Task: Change Filter to Vignette on "Movie B.mp4" and play.
Action: Mouse moved to (229, 223)
Screenshot: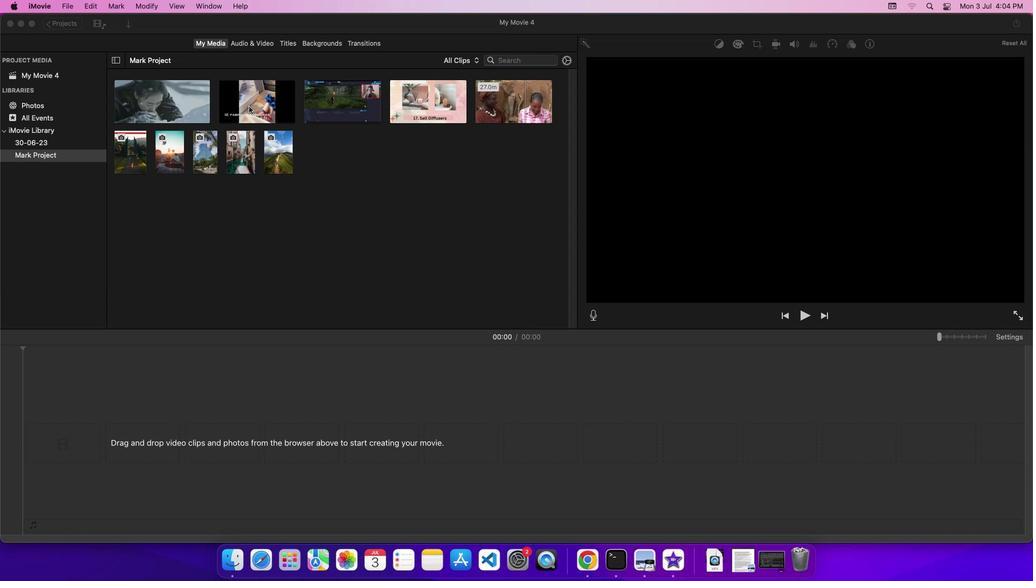 
Action: Mouse pressed left at (229, 223)
Screenshot: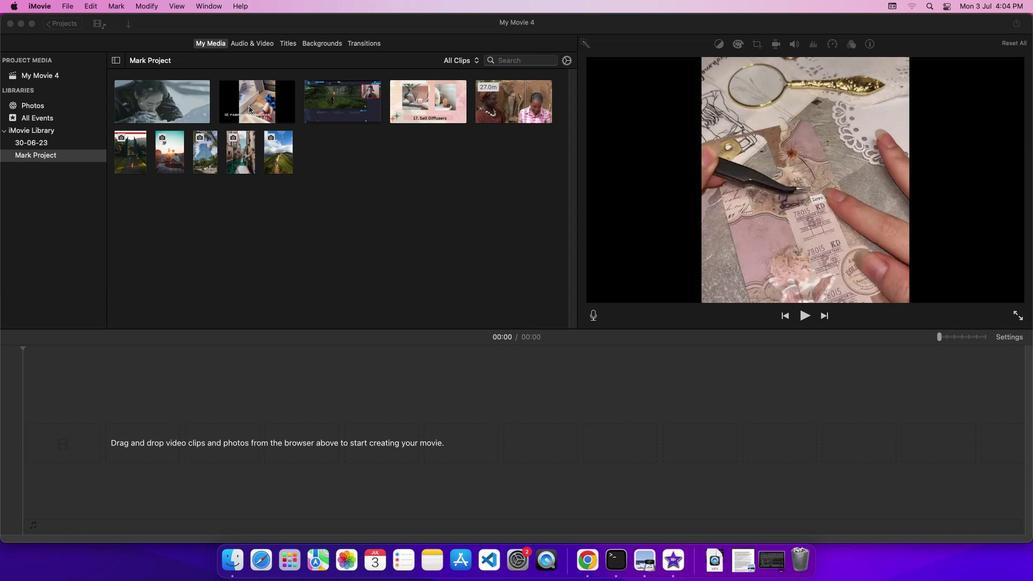 
Action: Mouse moved to (237, 221)
Screenshot: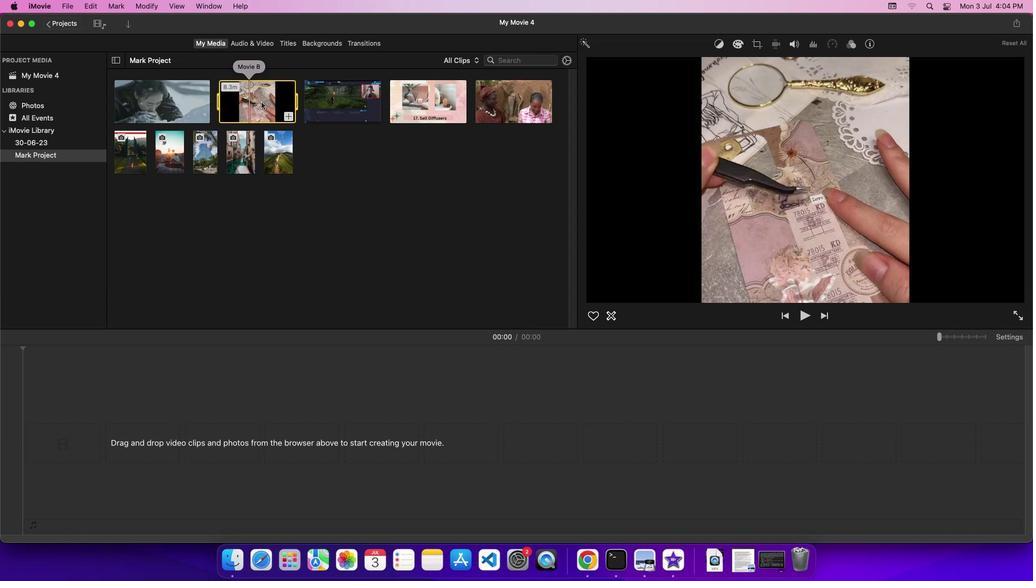 
Action: Mouse pressed left at (237, 221)
Screenshot: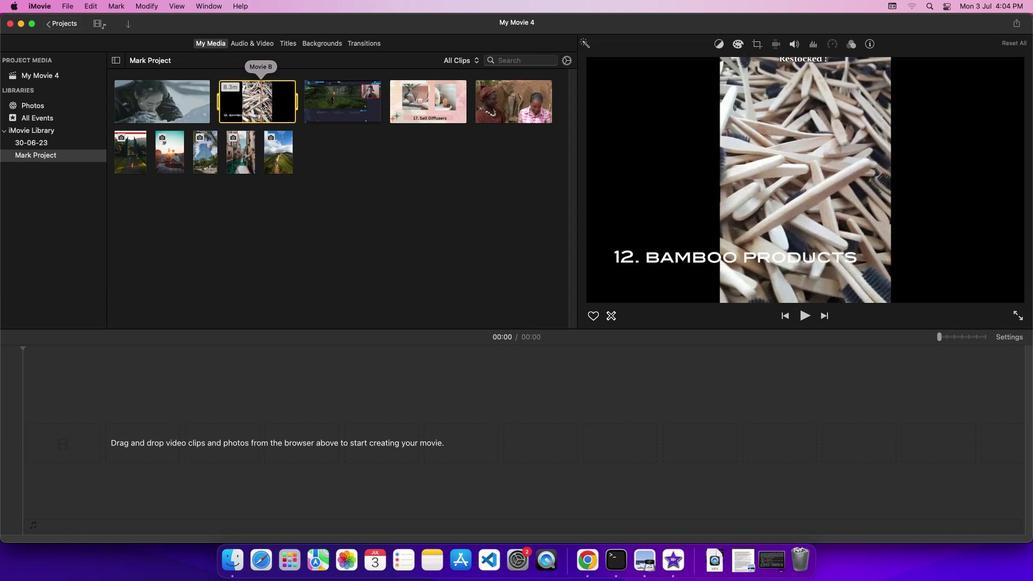 
Action: Mouse pressed left at (237, 221)
Screenshot: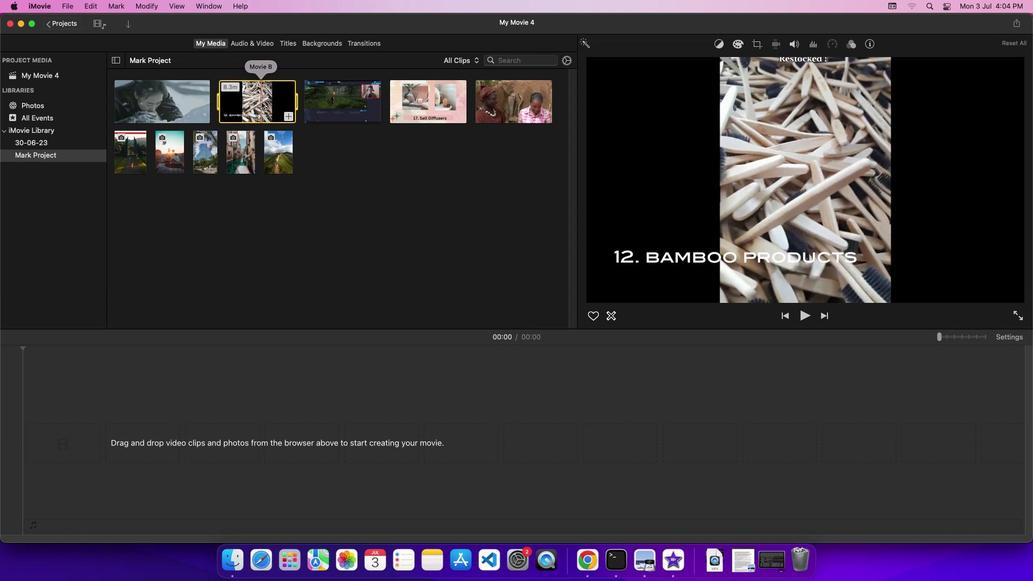 
Action: Mouse pressed left at (237, 221)
Screenshot: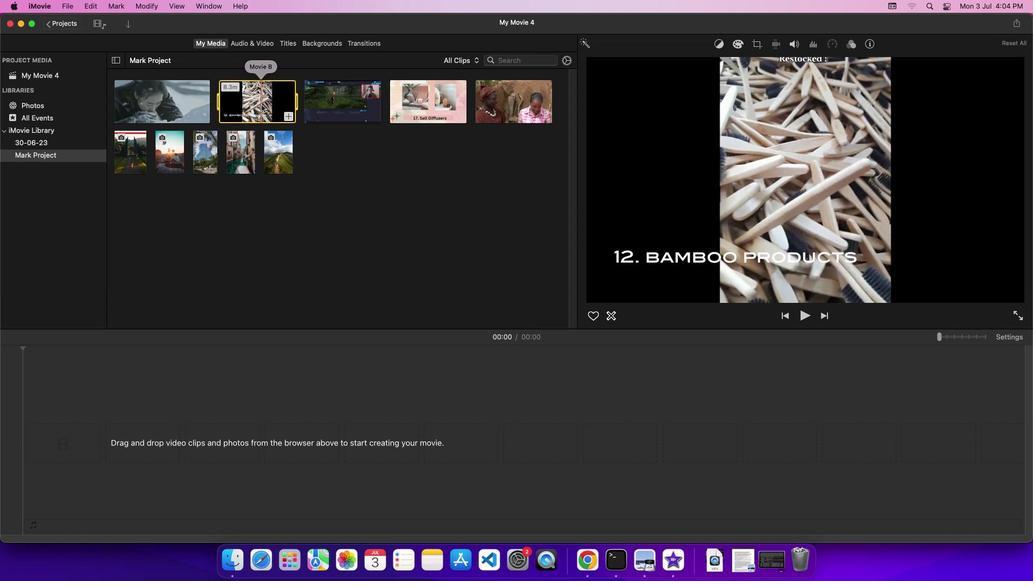 
Action: Mouse moved to (730, 320)
Screenshot: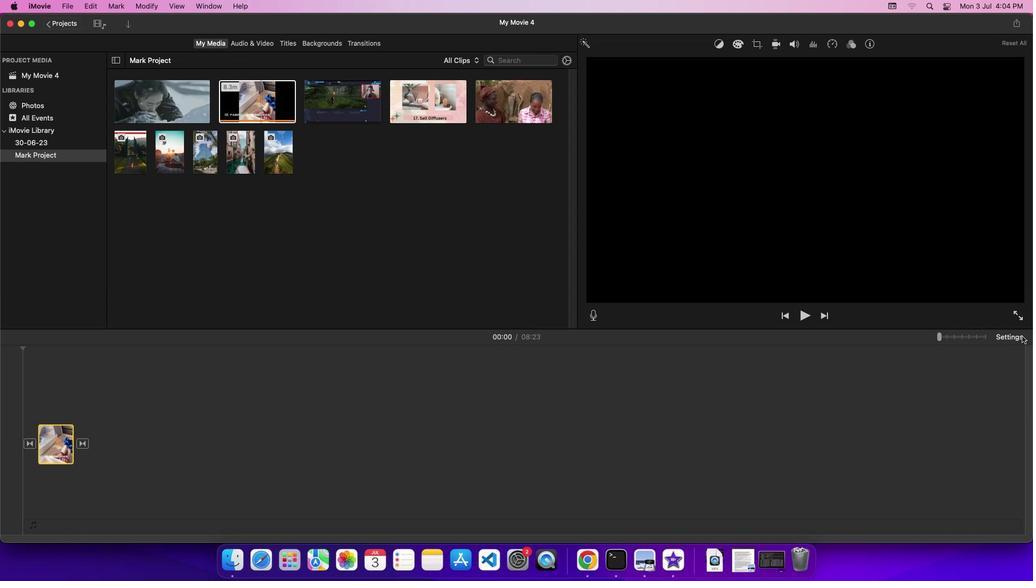
Action: Mouse pressed left at (730, 320)
Screenshot: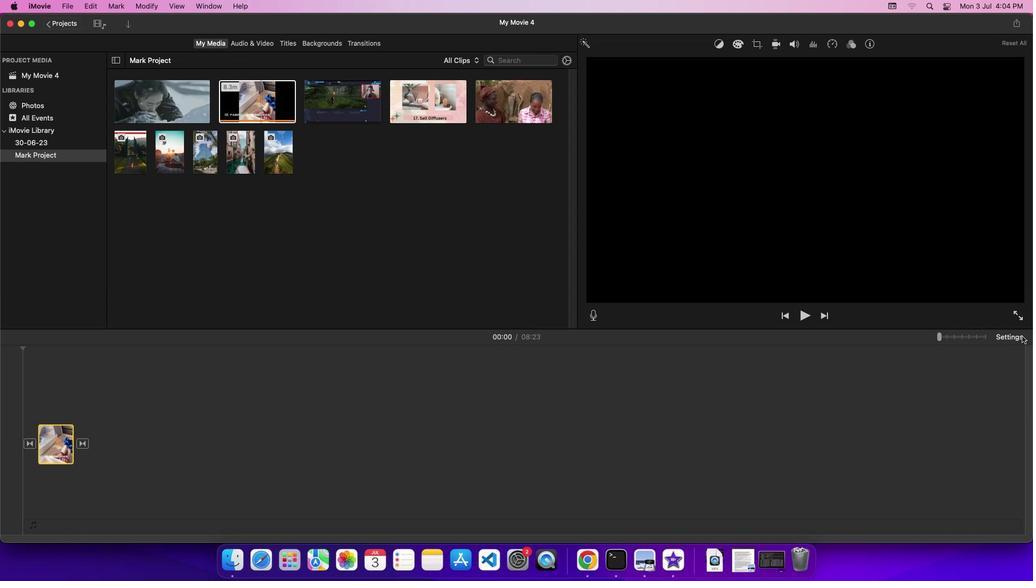 
Action: Mouse moved to (667, 348)
Screenshot: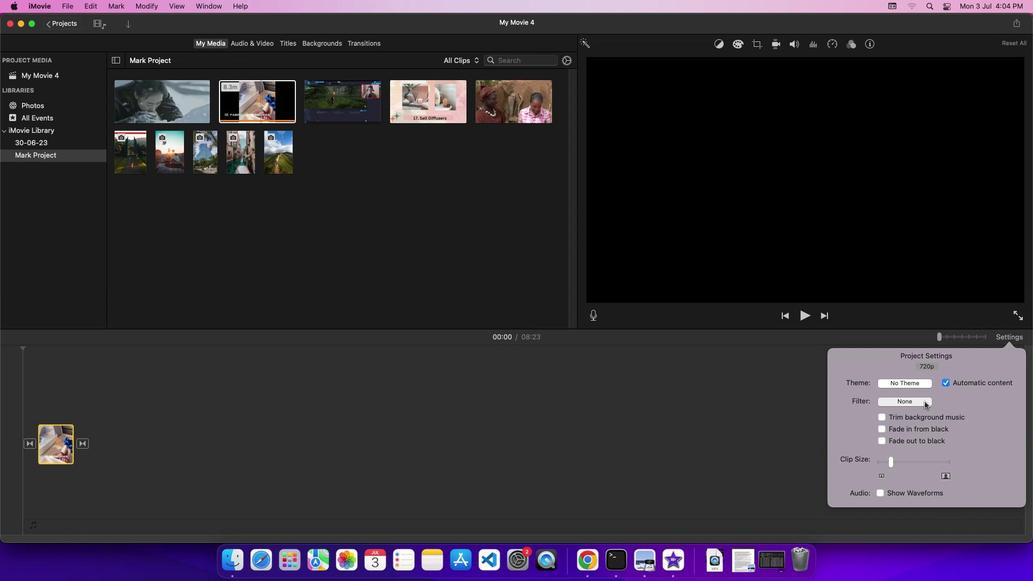 
Action: Mouse pressed left at (667, 348)
Screenshot: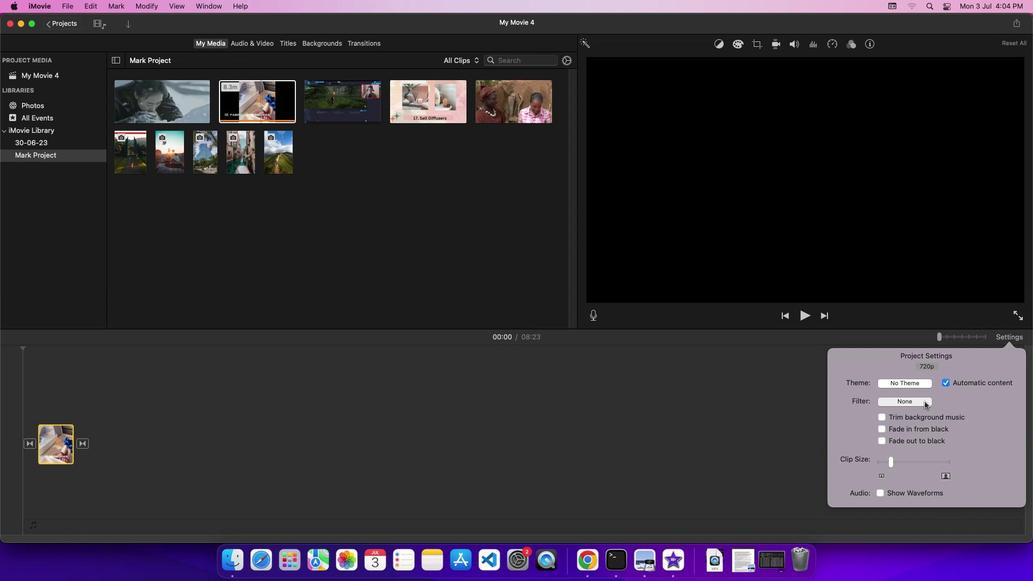 
Action: Mouse moved to (192, 243)
Screenshot: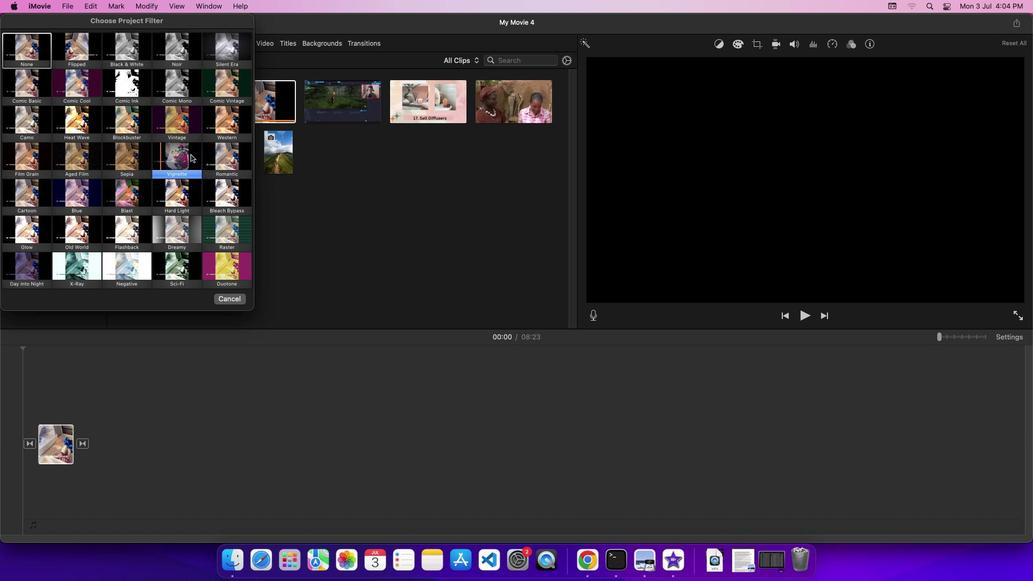
Action: Mouse pressed left at (192, 243)
Screenshot: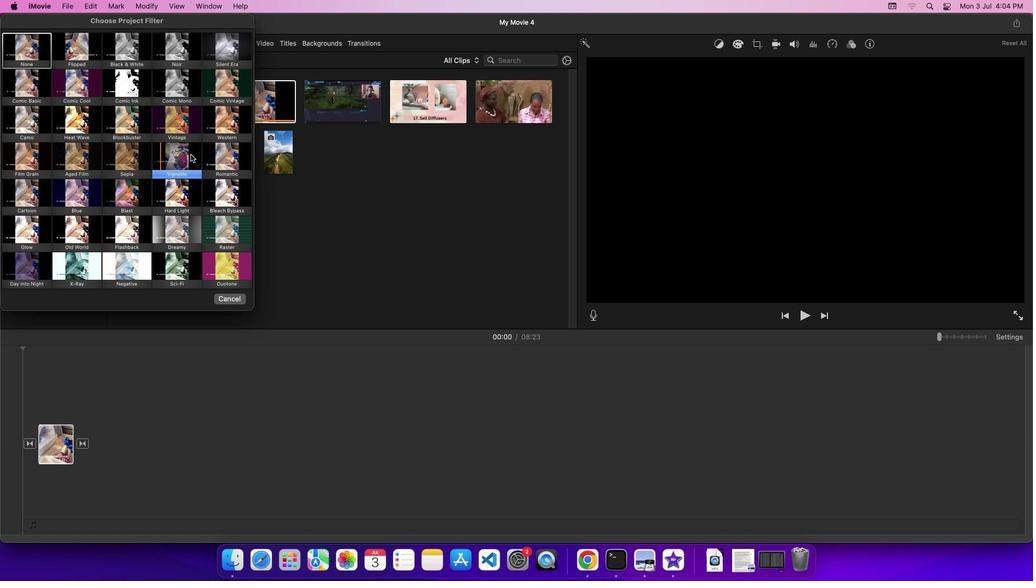 
Action: Mouse moved to (101, 360)
Screenshot: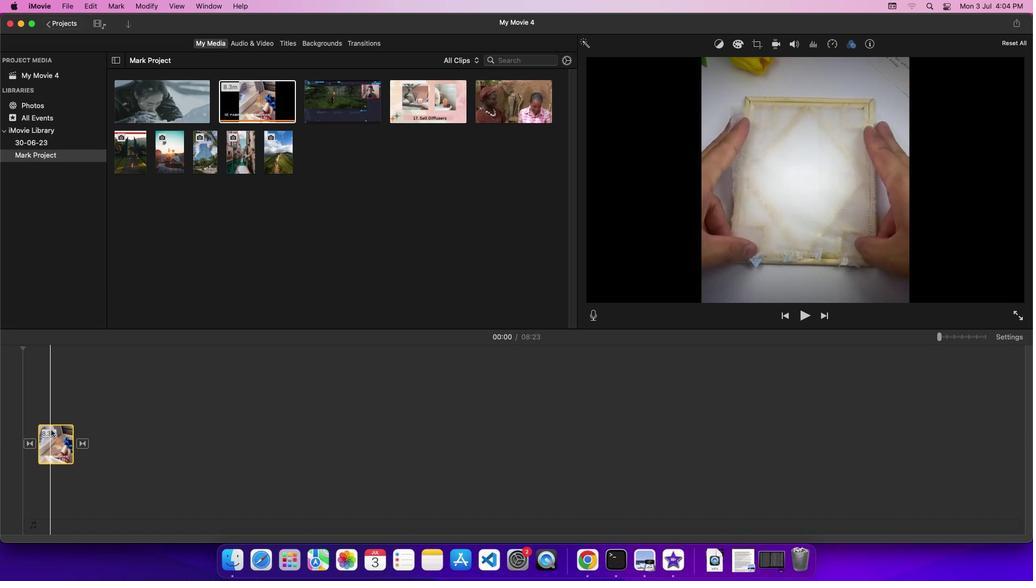 
Action: Mouse pressed left at (101, 360)
Screenshot: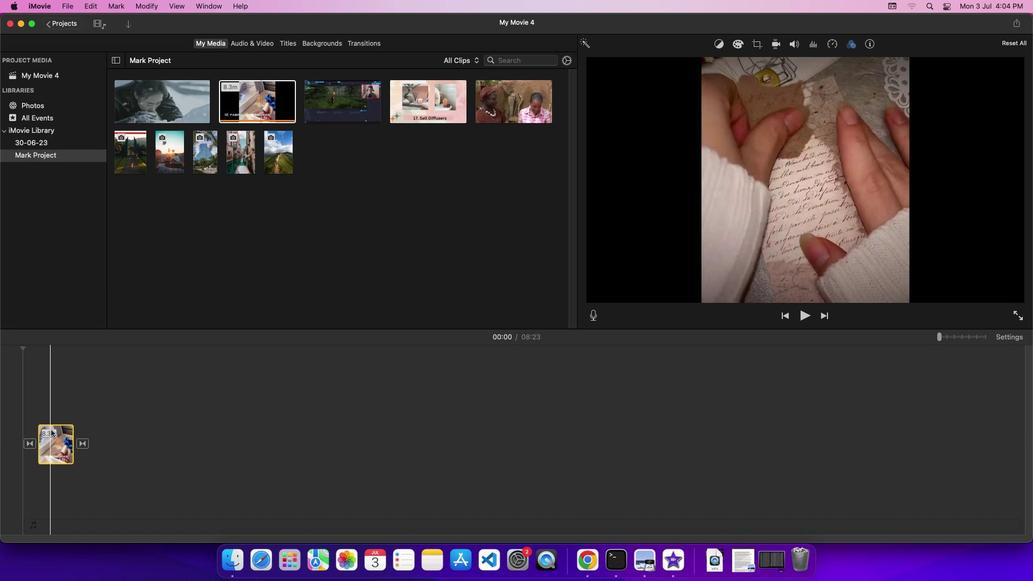 
Action: Mouse moved to (590, 310)
Screenshot: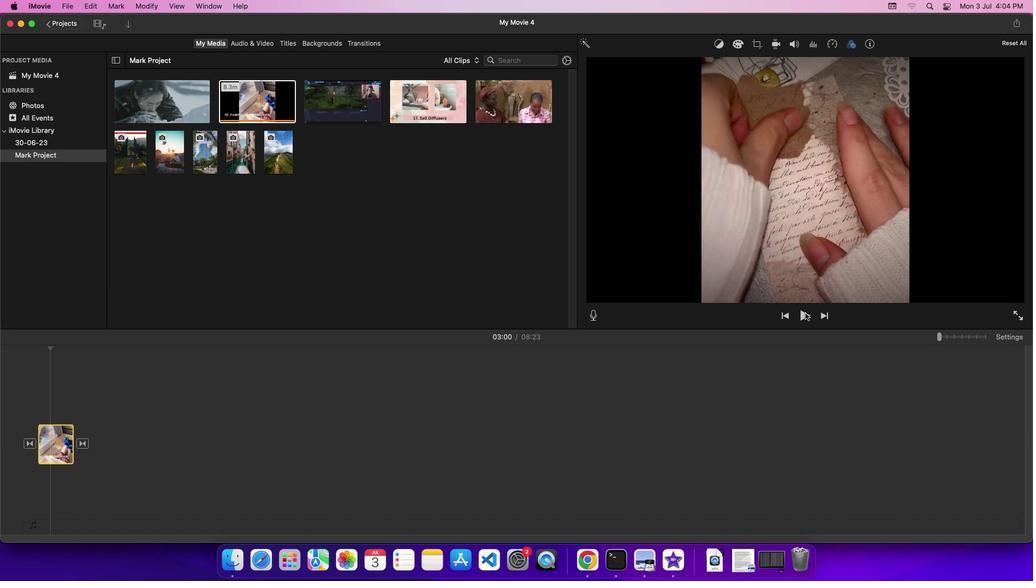 
Action: Mouse pressed left at (590, 310)
Screenshot: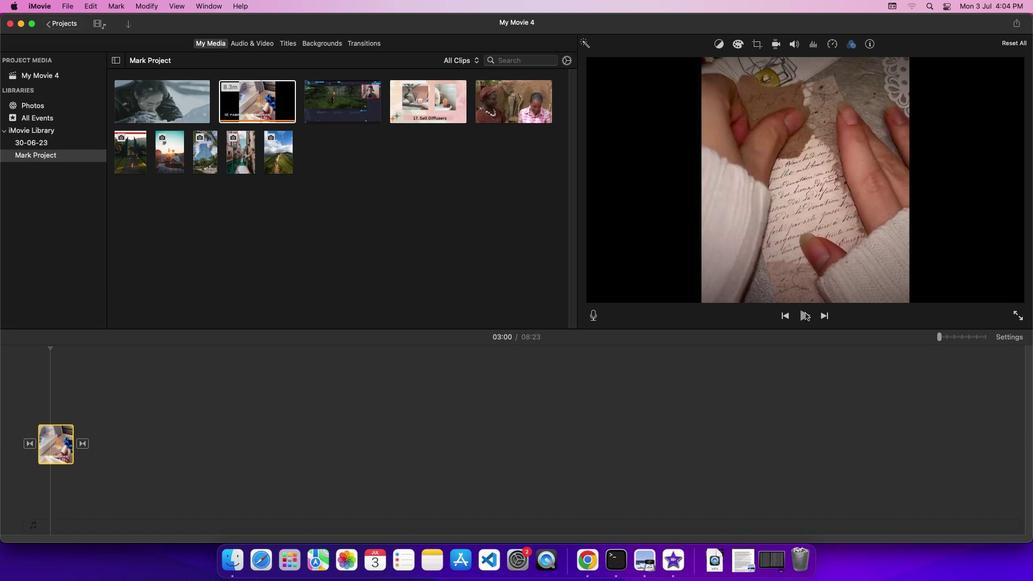 
Action: Mouse moved to (594, 314)
Screenshot: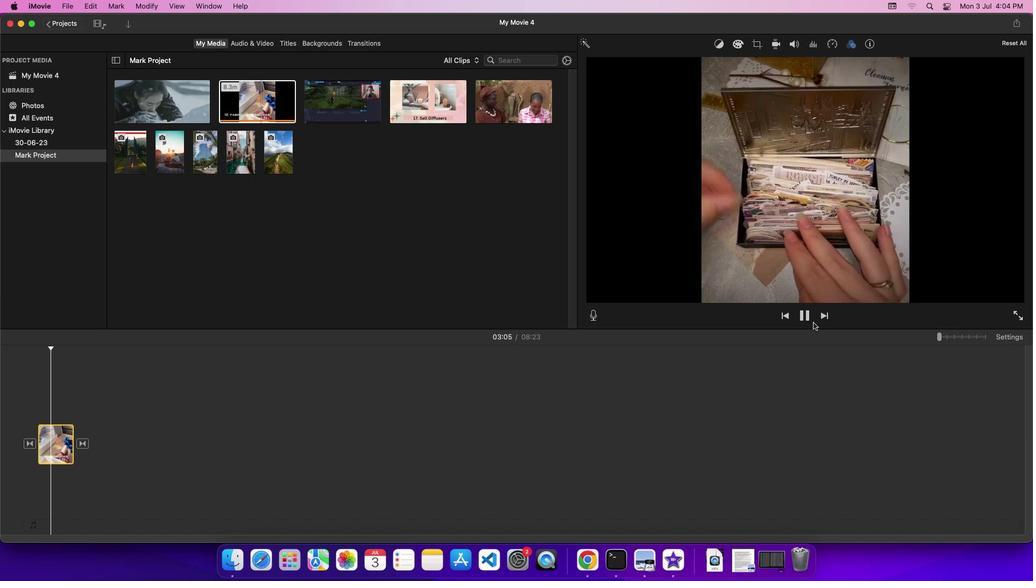 
